 Task: Use the formula "DMAX" in spreadsheet "Project protfolio".
Action: Mouse moved to (707, 108)
Screenshot: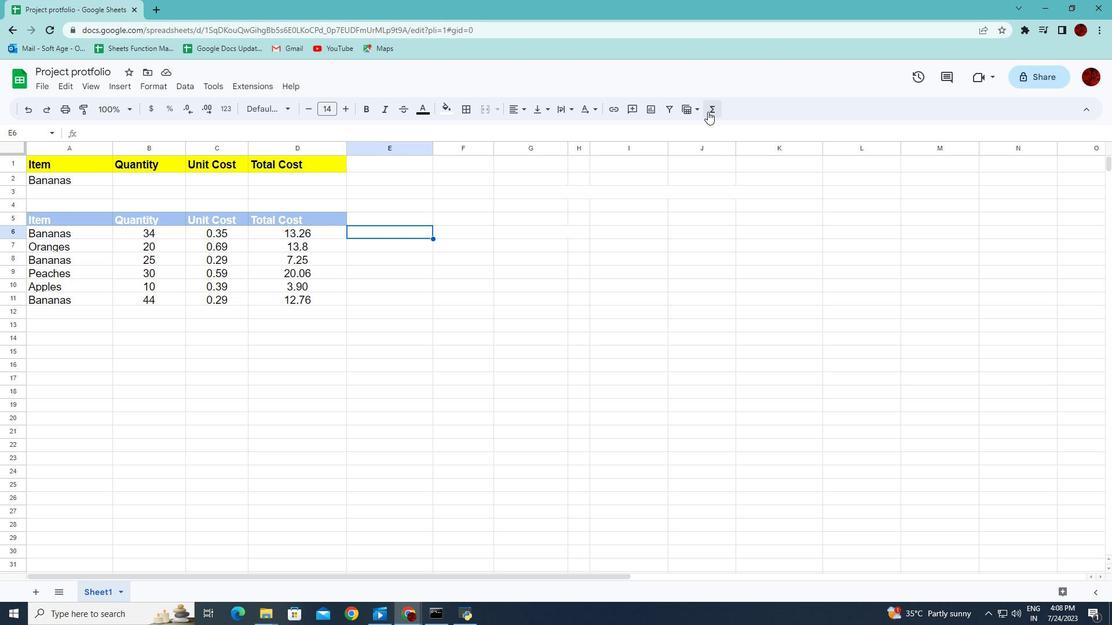 
Action: Mouse pressed left at (707, 108)
Screenshot: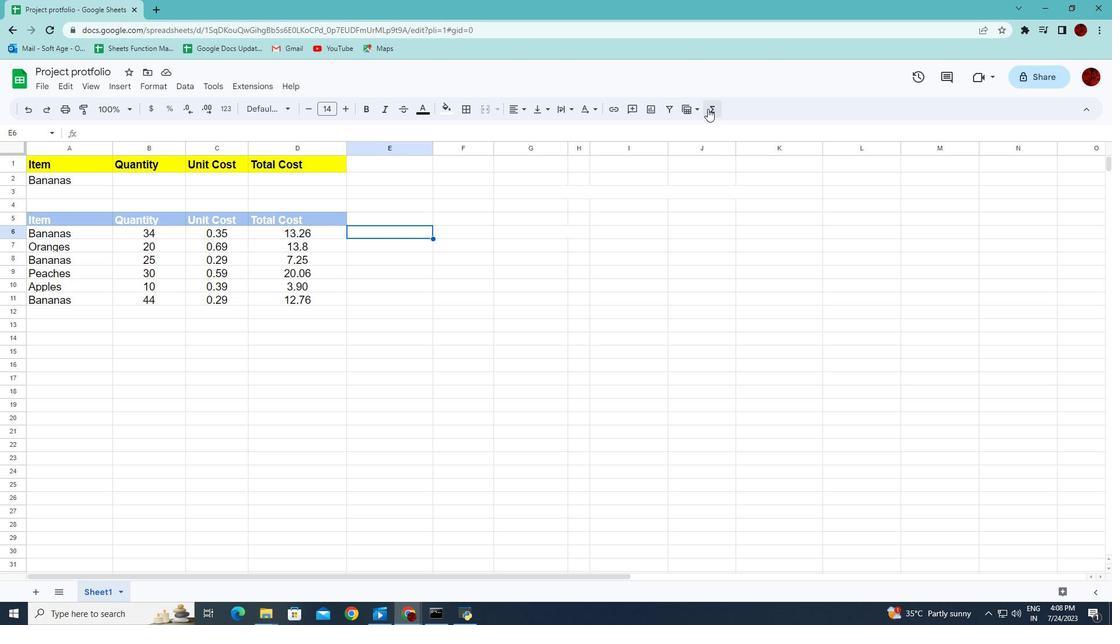 
Action: Mouse moved to (913, 229)
Screenshot: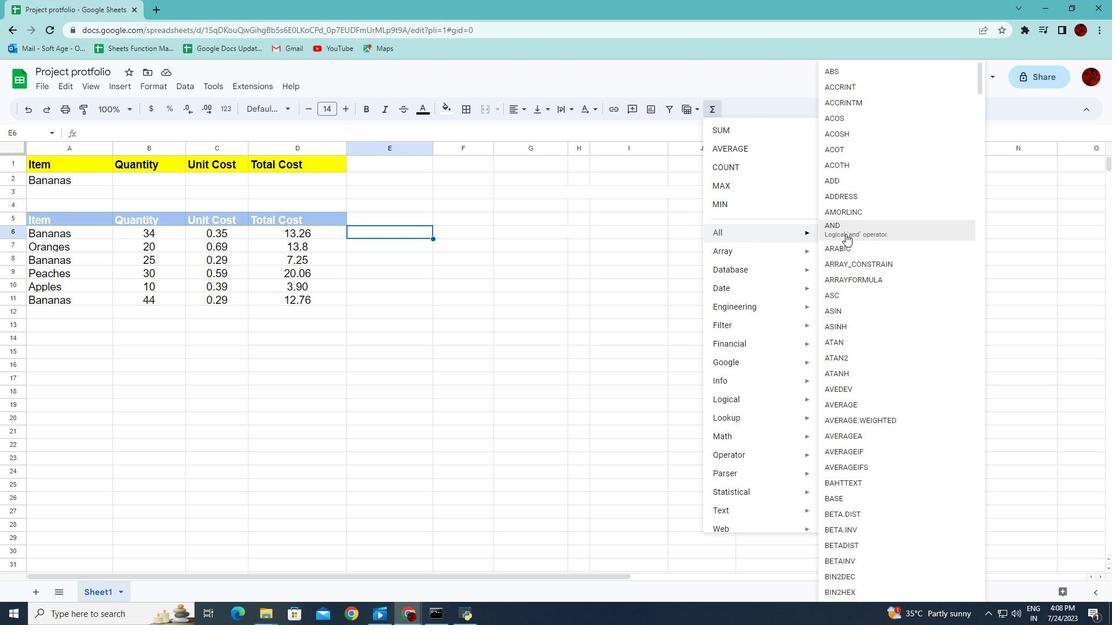 
Action: Mouse scrolled (913, 228) with delta (0, 0)
Screenshot: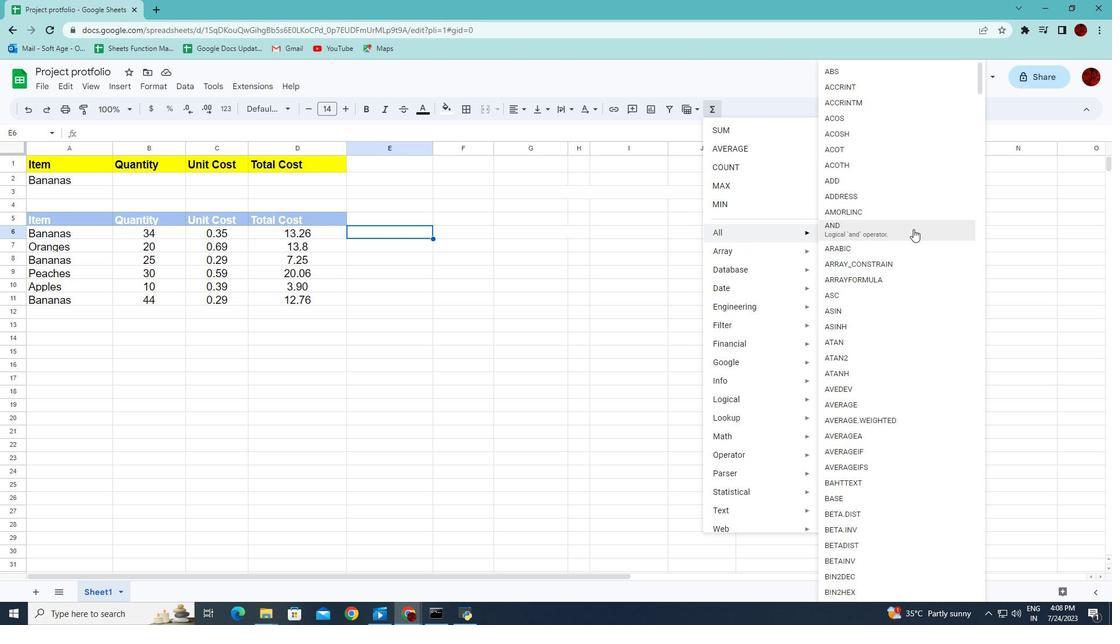 
Action: Mouse scrolled (913, 228) with delta (0, 0)
Screenshot: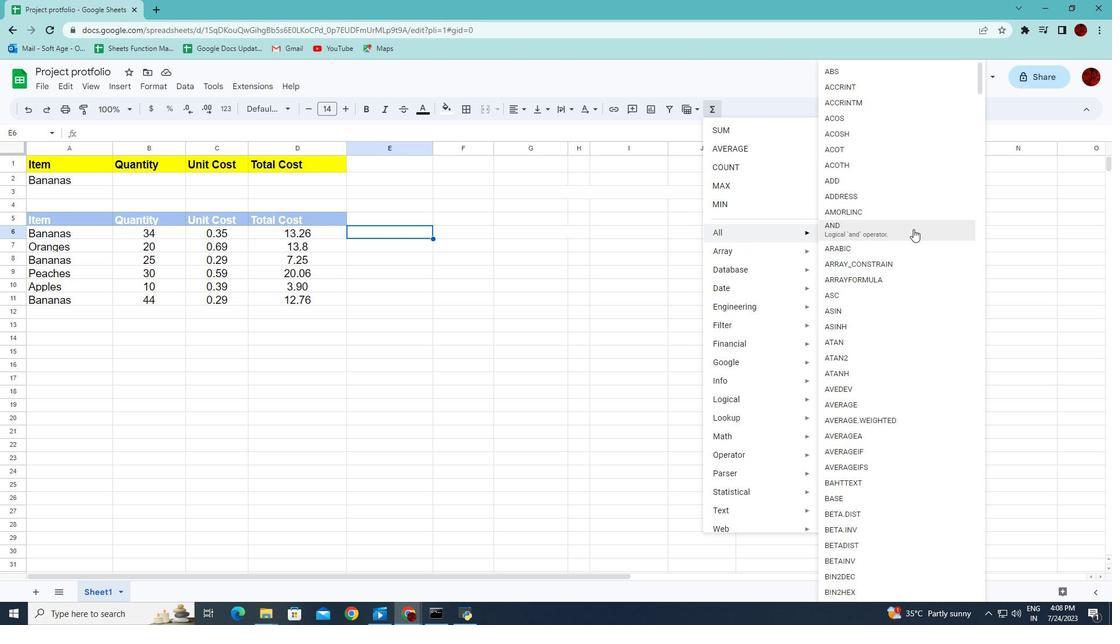 
Action: Mouse scrolled (913, 228) with delta (0, 0)
Screenshot: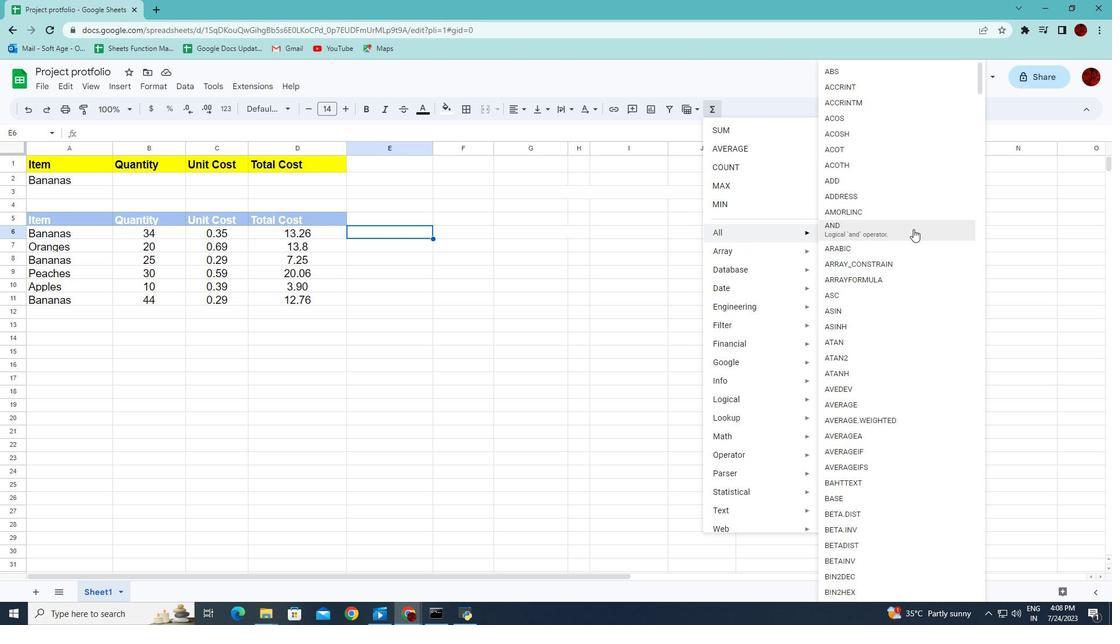 
Action: Mouse scrolled (913, 228) with delta (0, 0)
Screenshot: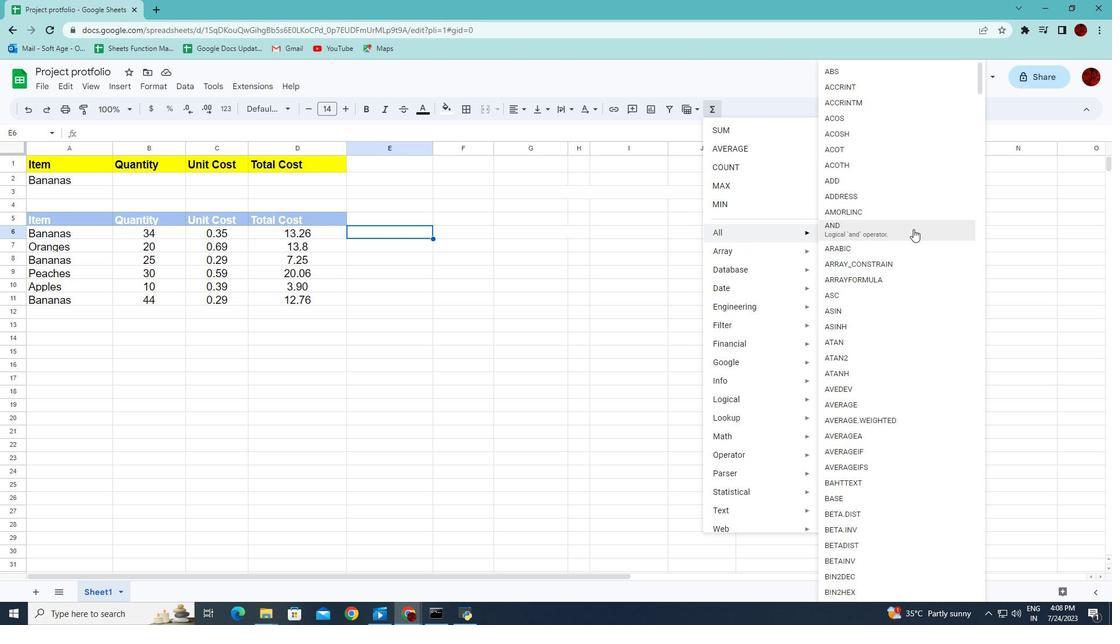 
Action: Mouse scrolled (913, 228) with delta (0, 0)
Screenshot: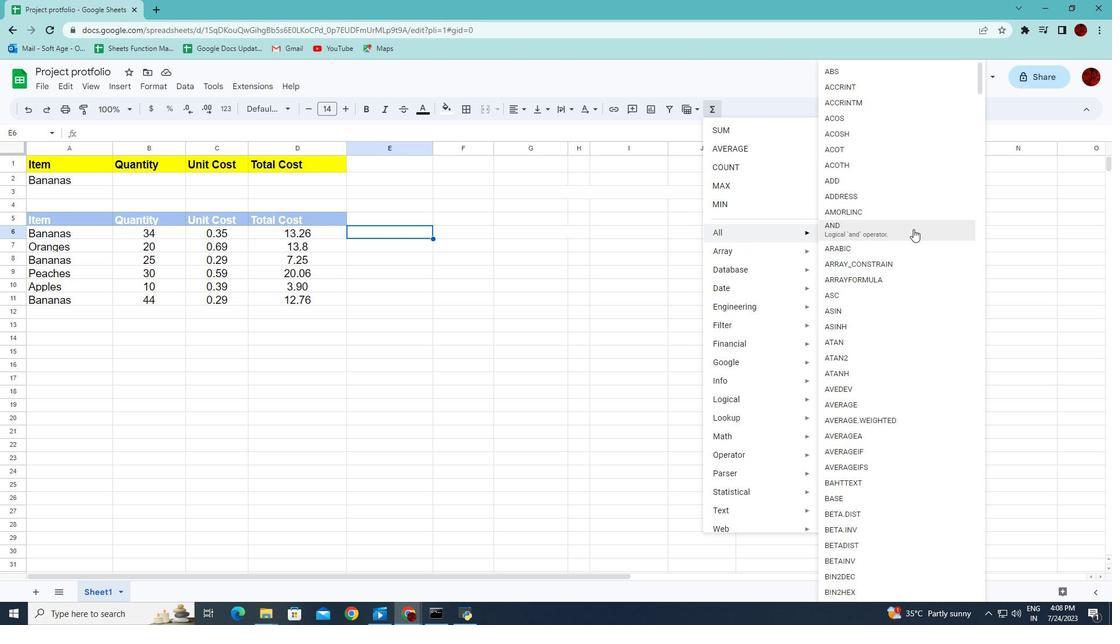 
Action: Mouse scrolled (913, 228) with delta (0, 0)
Screenshot: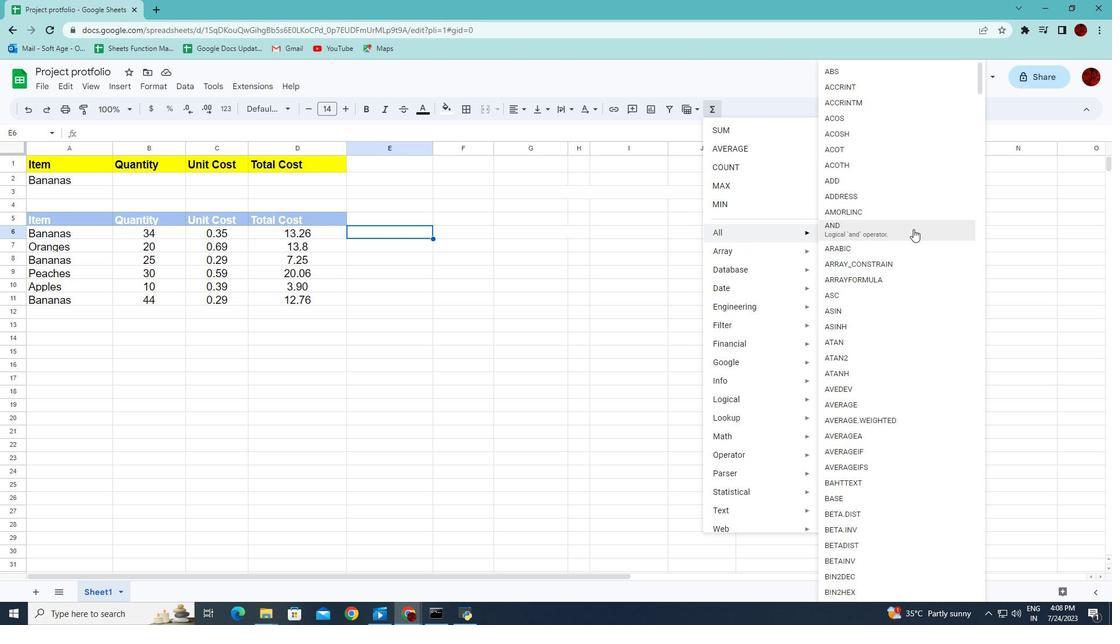 
Action: Mouse scrolled (913, 228) with delta (0, 0)
Screenshot: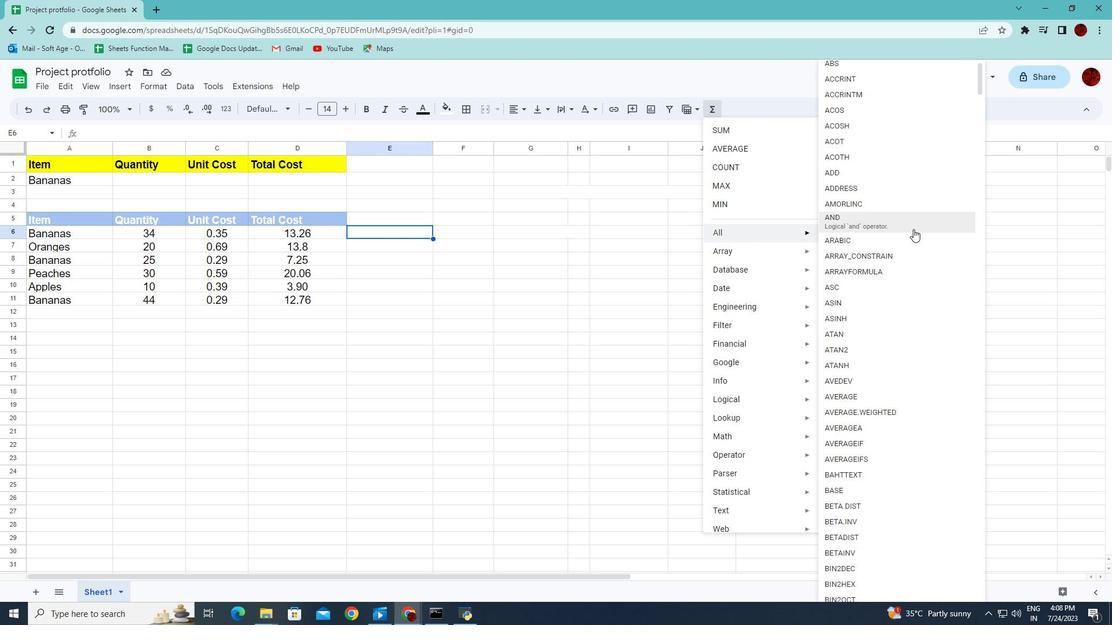 
Action: Mouse scrolled (913, 228) with delta (0, 0)
Screenshot: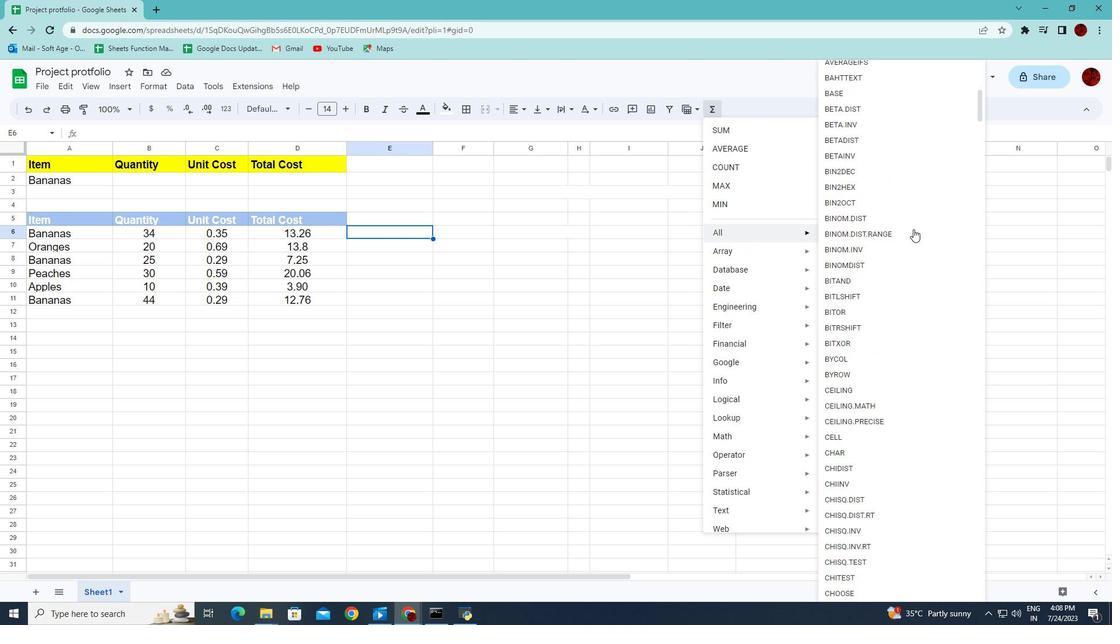 
Action: Mouse scrolled (913, 228) with delta (0, 0)
Screenshot: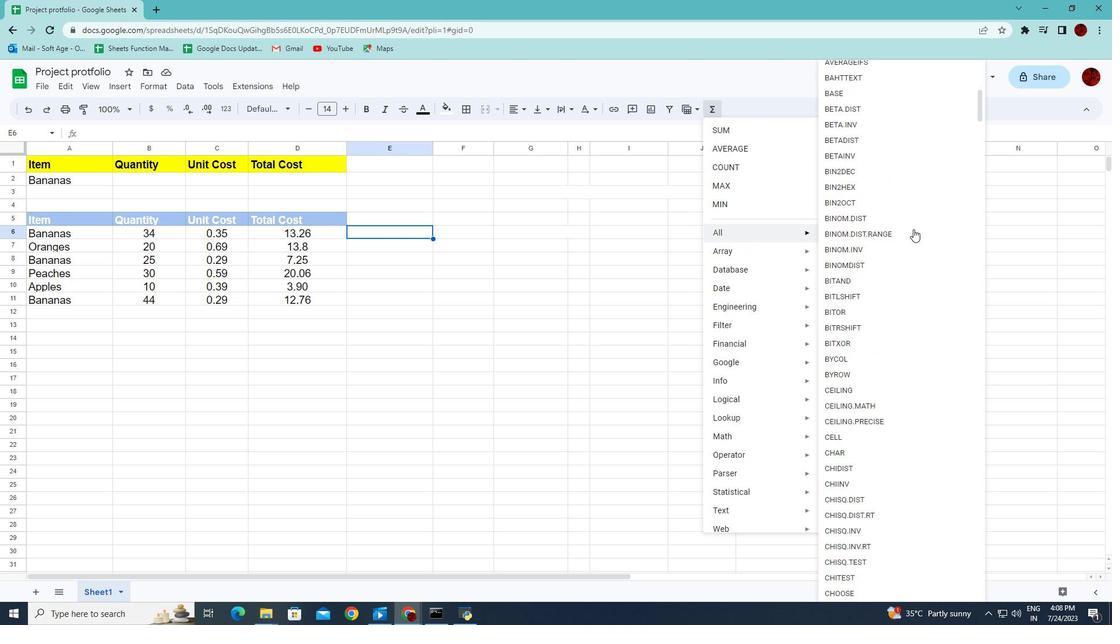 
Action: Mouse scrolled (913, 228) with delta (0, 0)
Screenshot: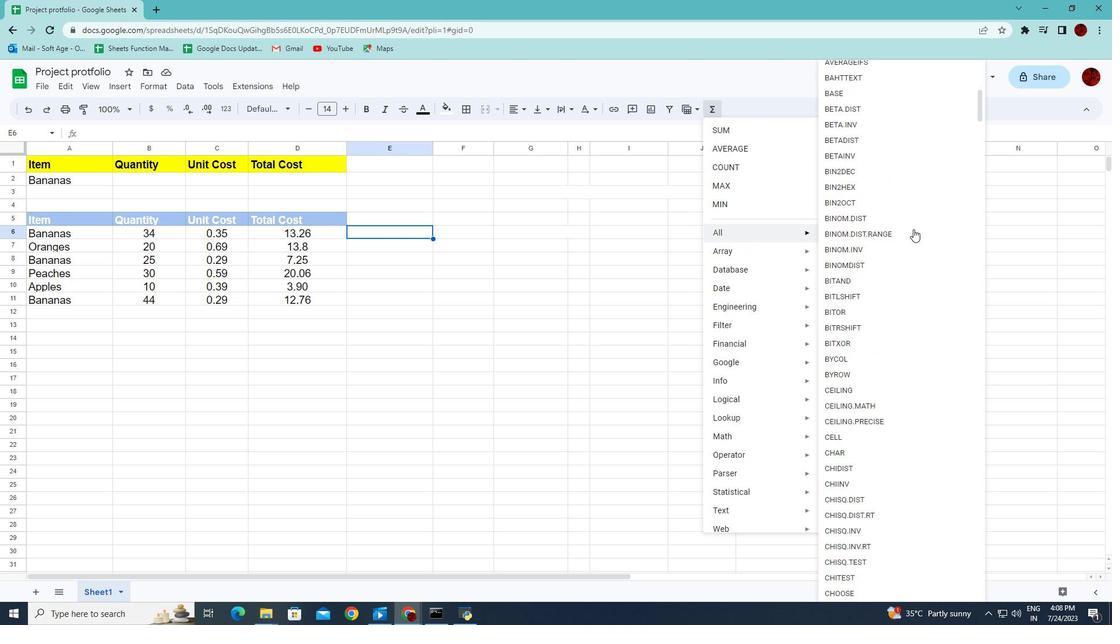 
Action: Mouse scrolled (913, 228) with delta (0, 0)
Screenshot: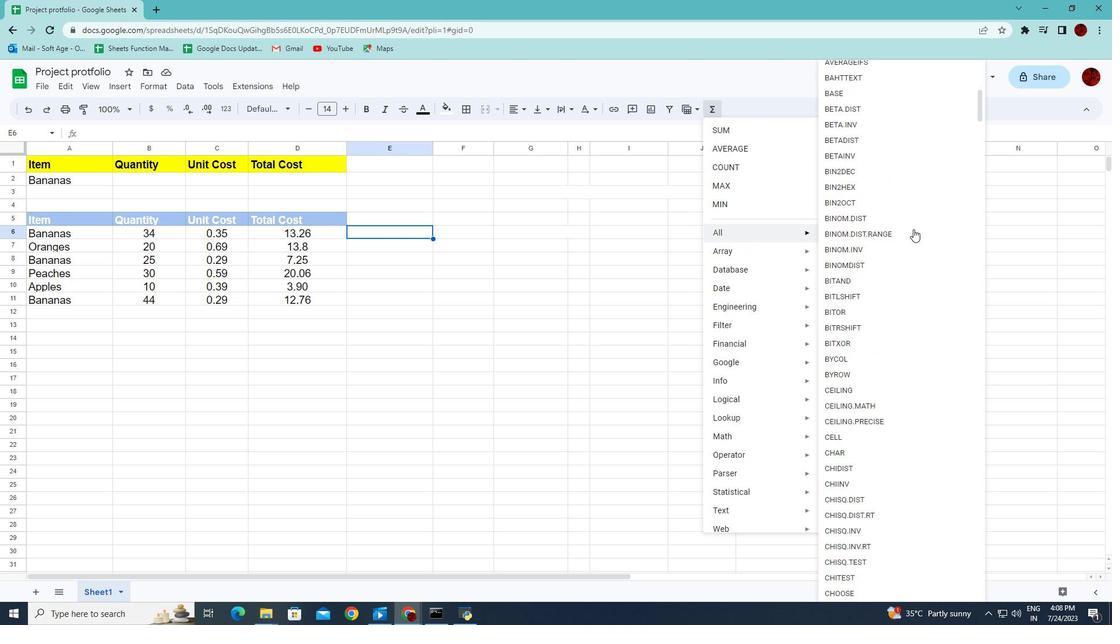 
Action: Mouse scrolled (913, 228) with delta (0, 0)
Screenshot: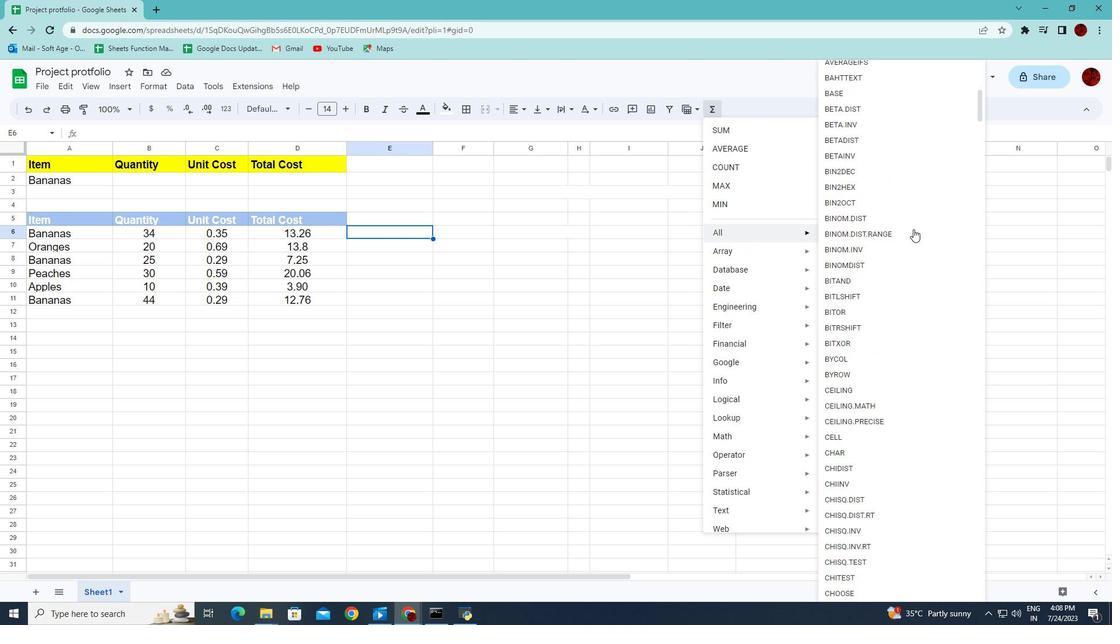 
Action: Mouse scrolled (913, 228) with delta (0, 0)
Screenshot: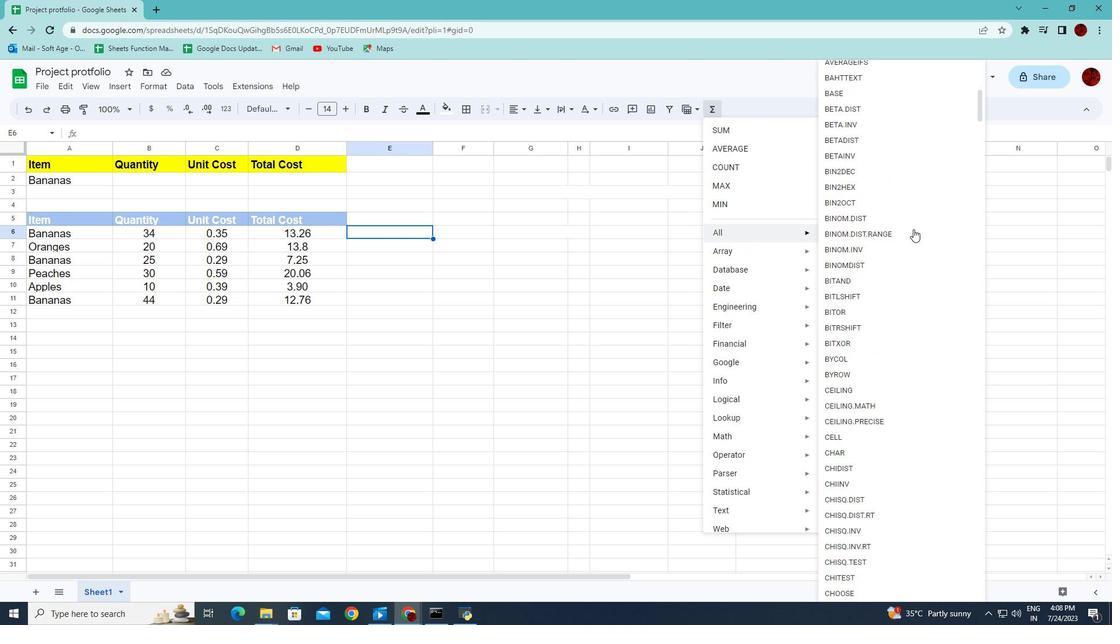 
Action: Mouse scrolled (913, 228) with delta (0, 0)
Screenshot: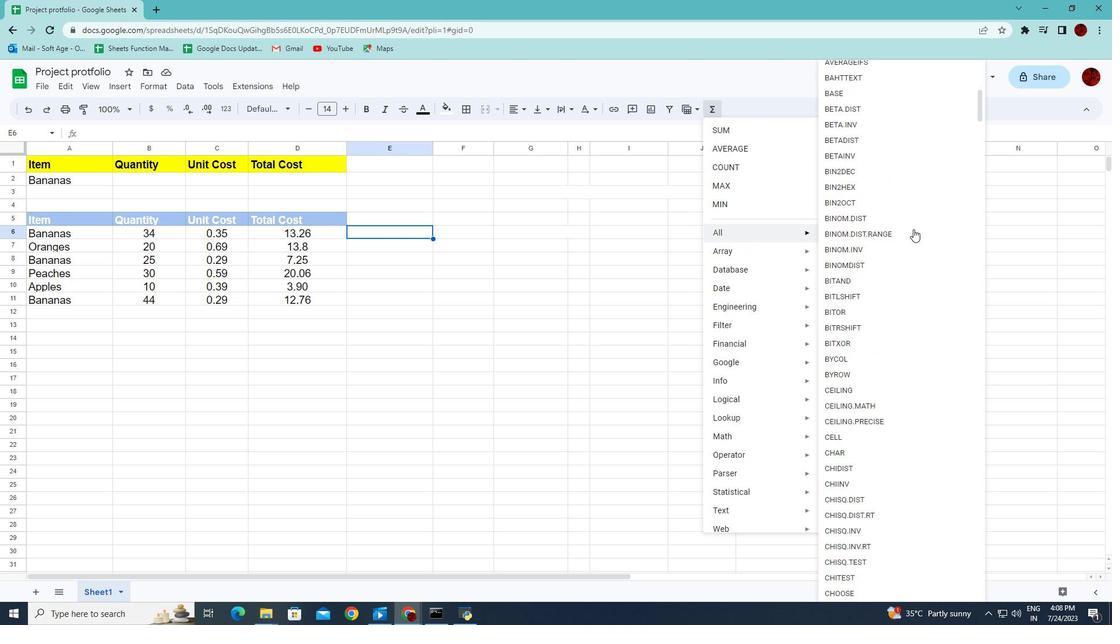 
Action: Mouse scrolled (913, 228) with delta (0, 0)
Screenshot: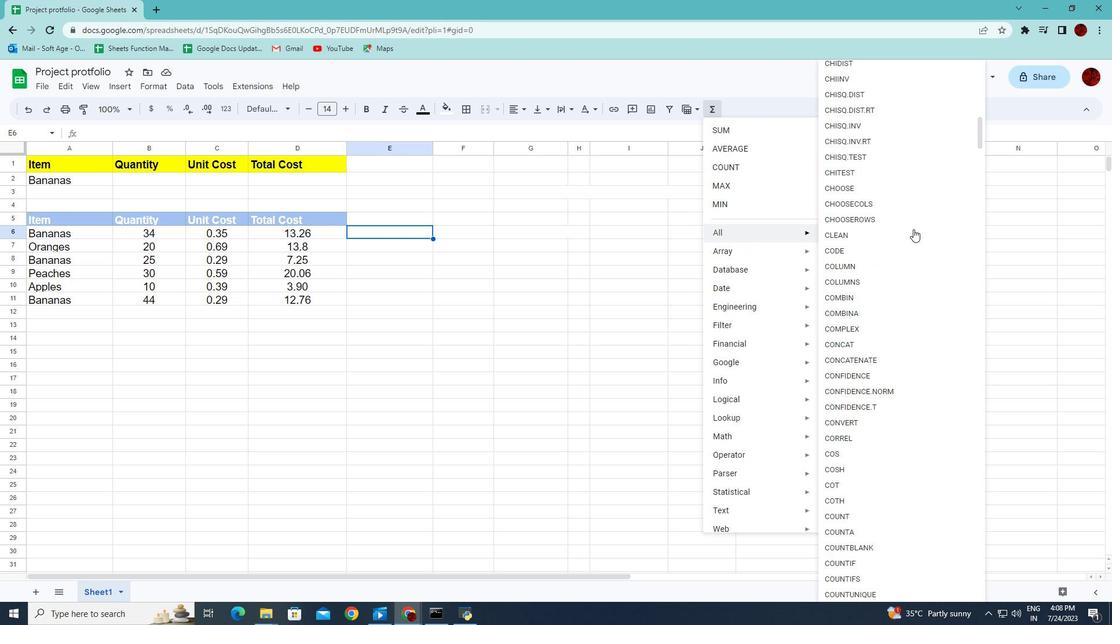 
Action: Mouse scrolled (913, 228) with delta (0, 0)
Screenshot: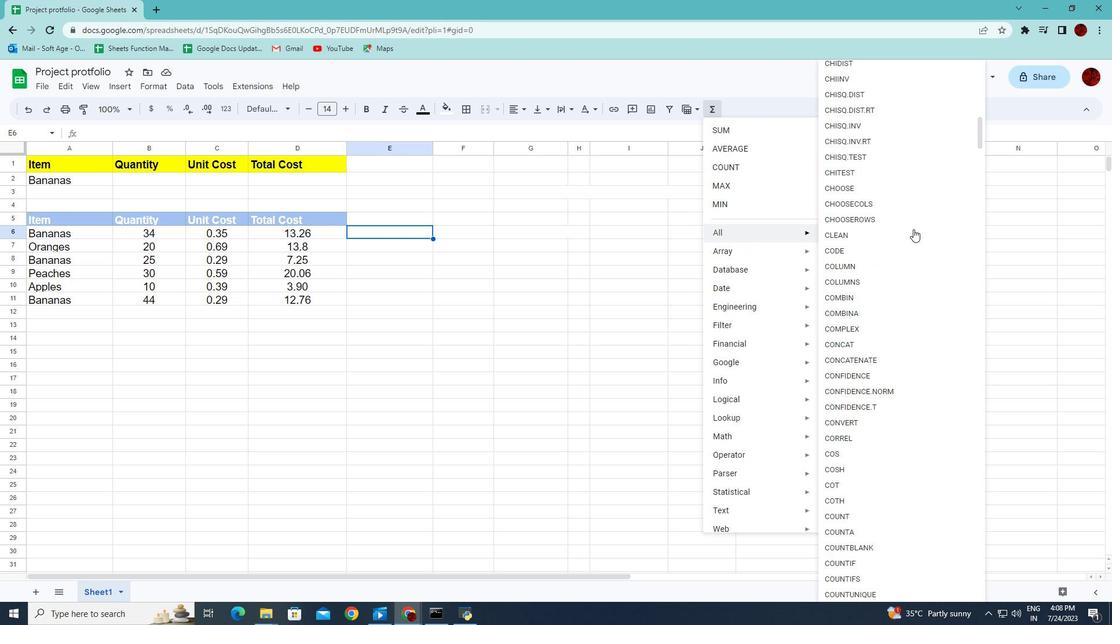 
Action: Mouse scrolled (913, 228) with delta (0, 0)
Screenshot: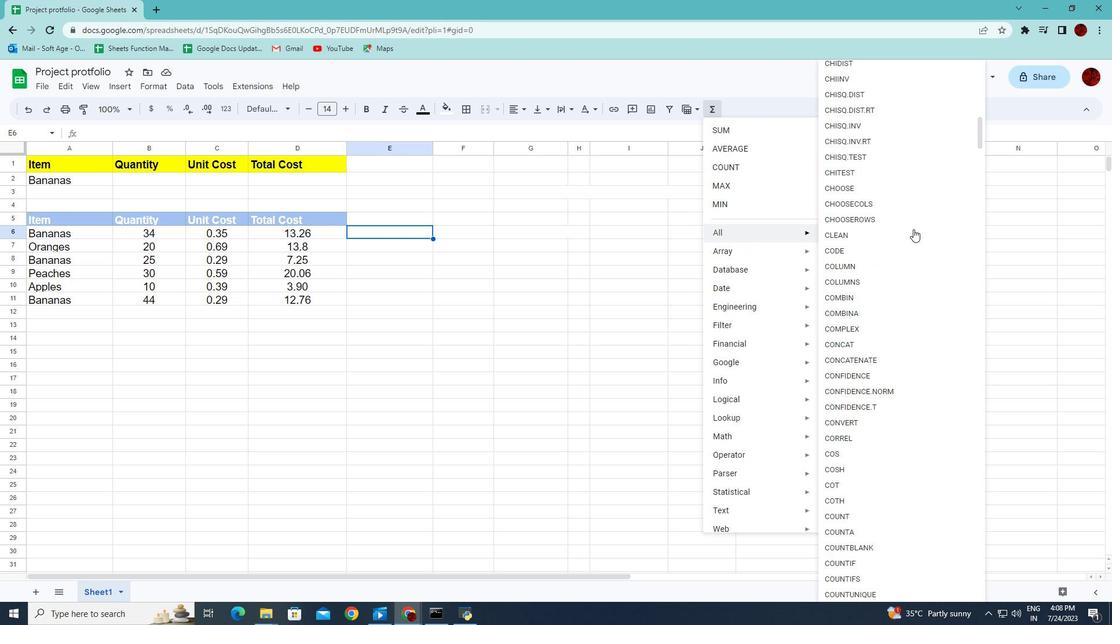 
Action: Mouse scrolled (913, 228) with delta (0, 0)
Screenshot: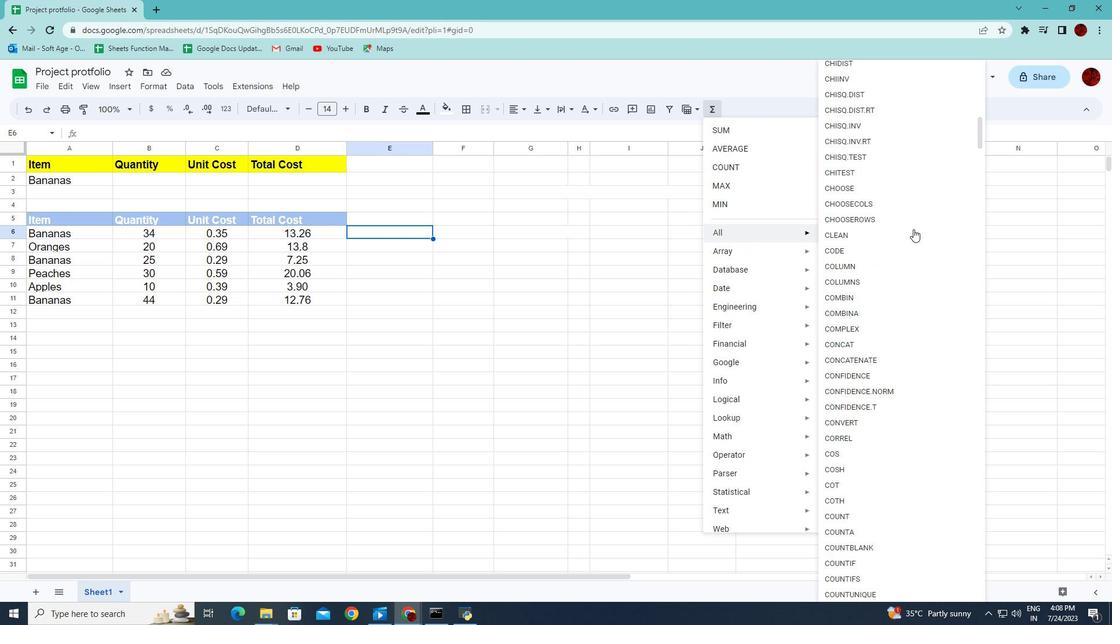 
Action: Mouse scrolled (913, 228) with delta (0, 0)
Screenshot: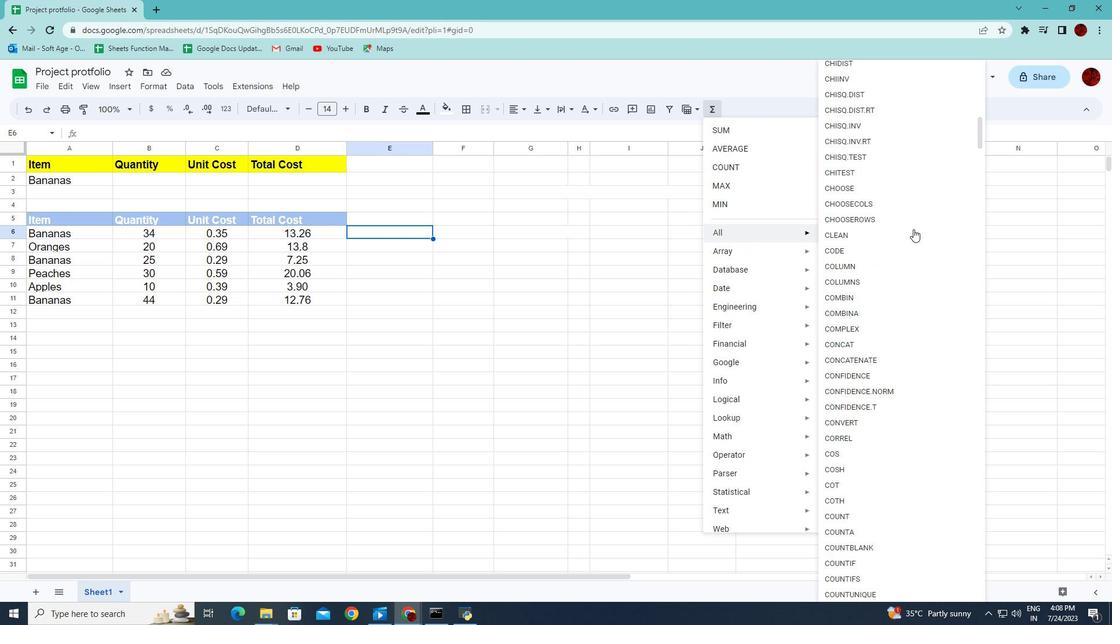 
Action: Mouse scrolled (913, 228) with delta (0, 0)
Screenshot: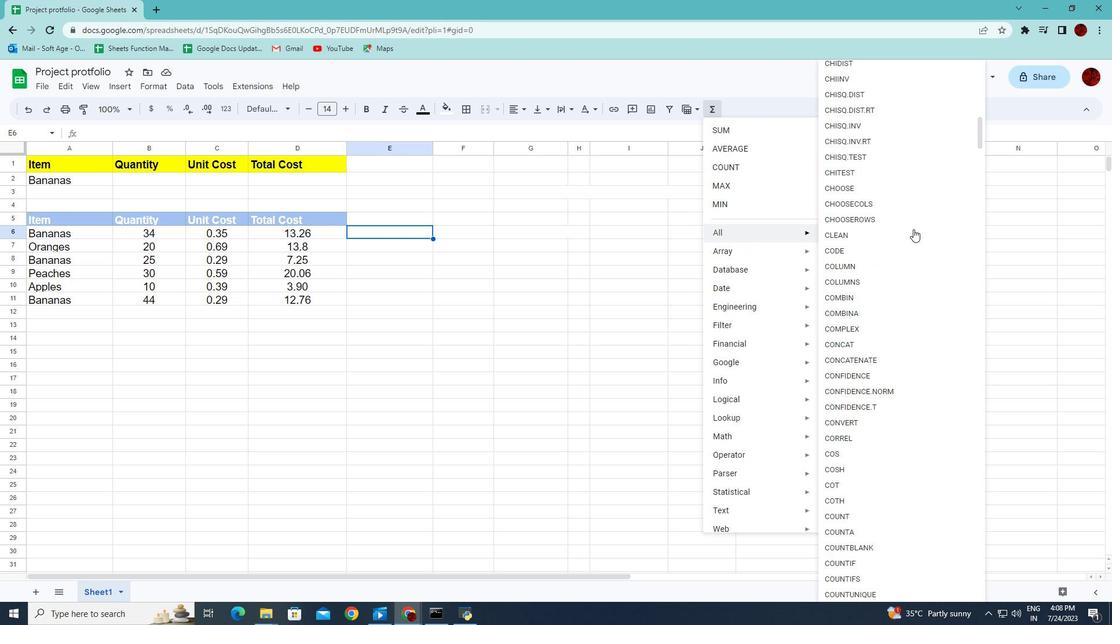 
Action: Mouse scrolled (913, 228) with delta (0, 0)
Screenshot: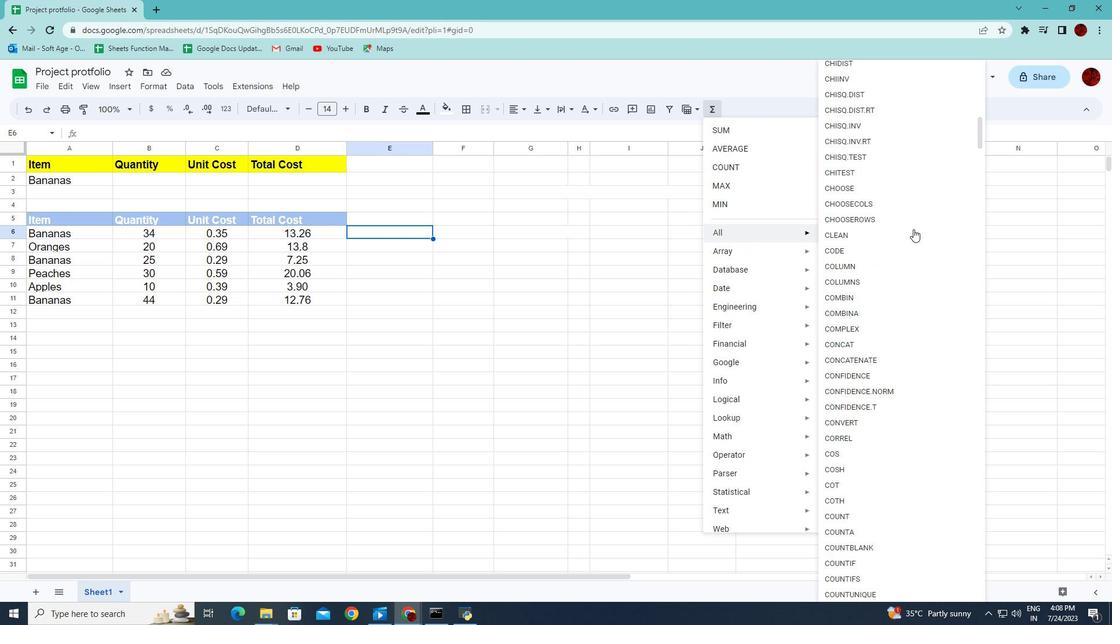 
Action: Mouse scrolled (913, 228) with delta (0, 0)
Screenshot: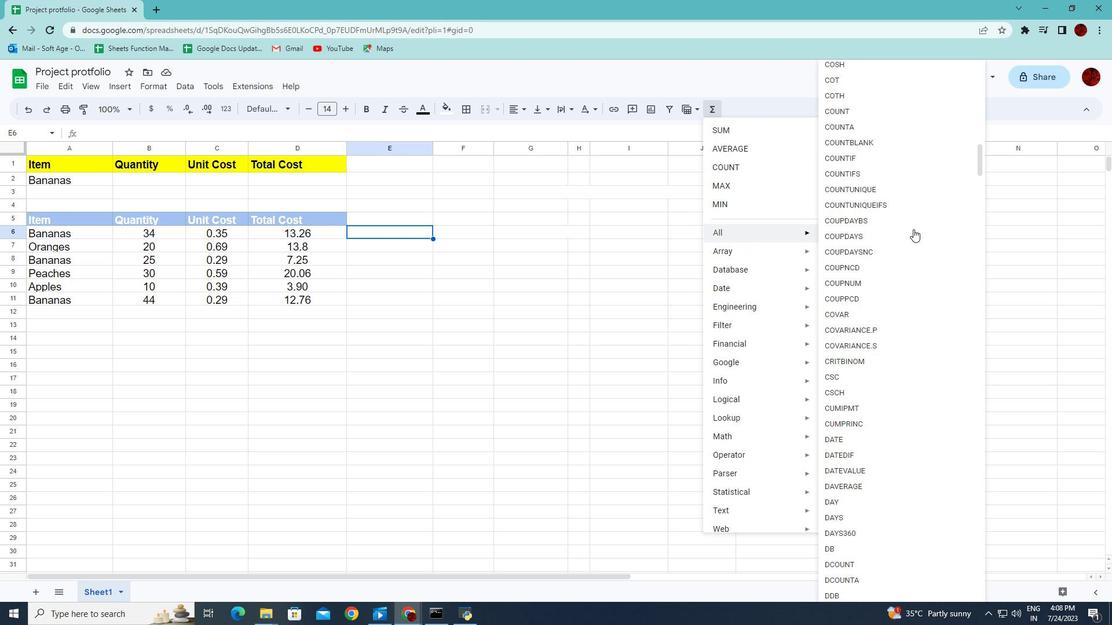 
Action: Mouse scrolled (913, 228) with delta (0, 0)
Screenshot: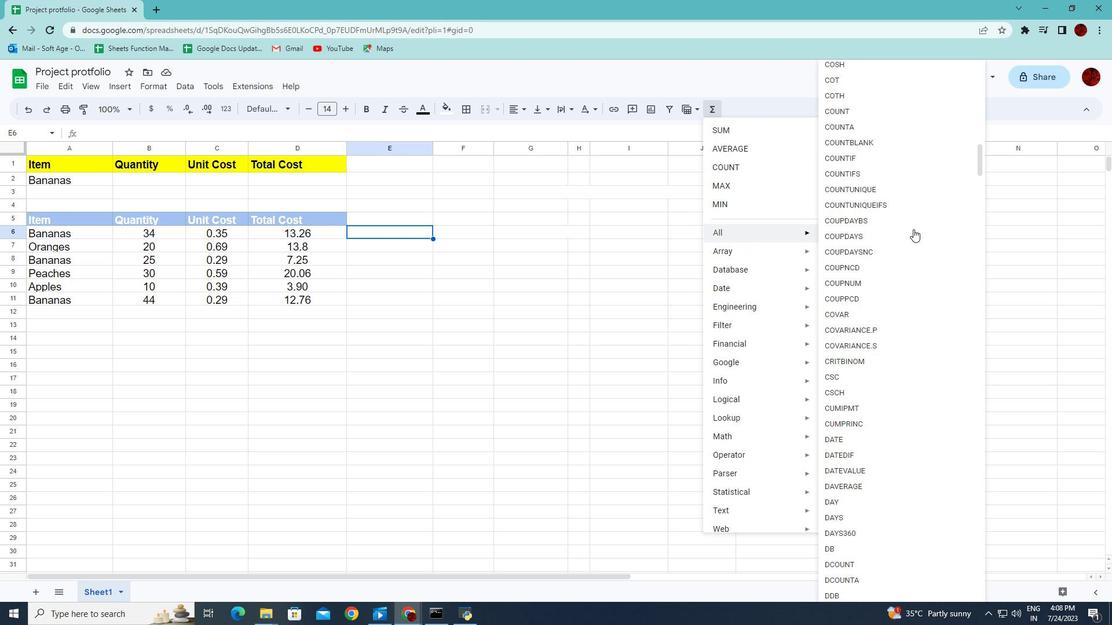 
Action: Mouse scrolled (913, 228) with delta (0, 0)
Screenshot: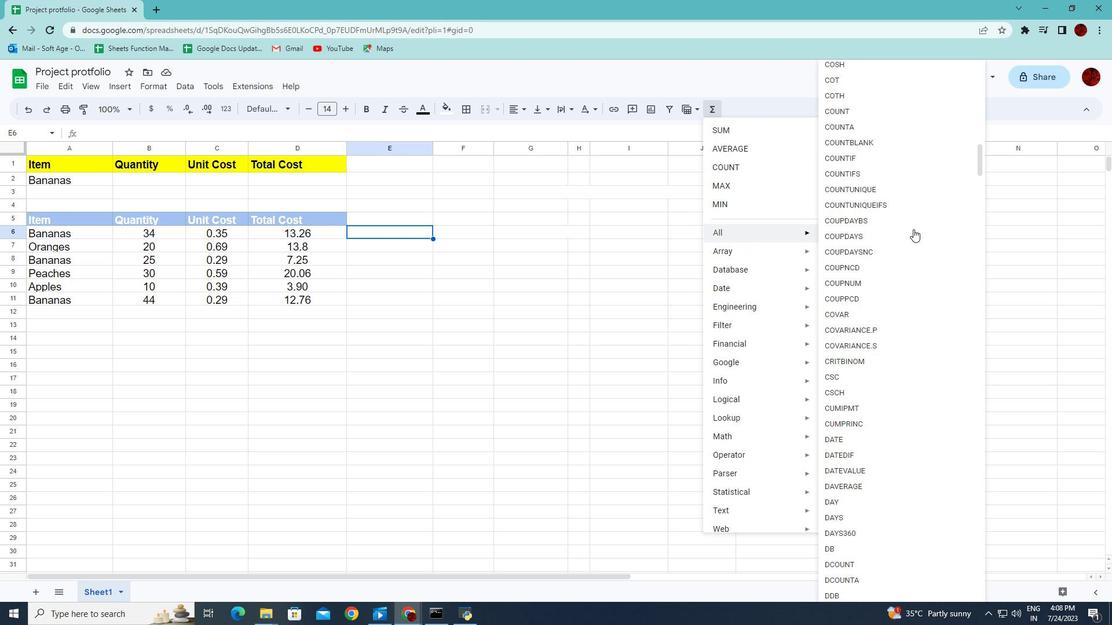 
Action: Mouse scrolled (913, 228) with delta (0, 0)
Screenshot: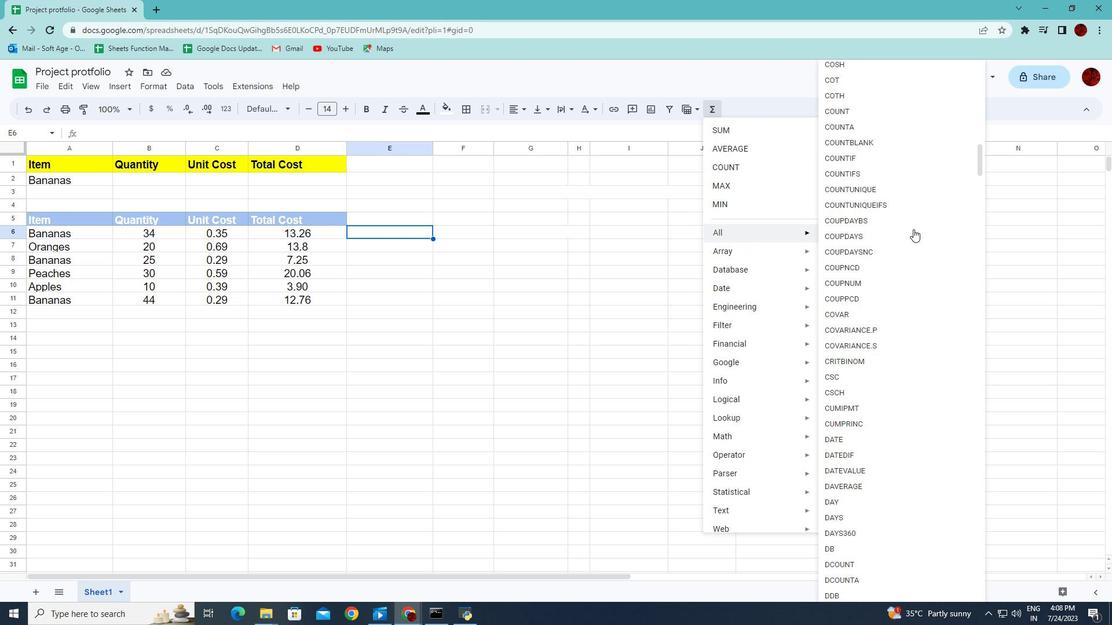 
Action: Mouse scrolled (913, 228) with delta (0, 0)
Screenshot: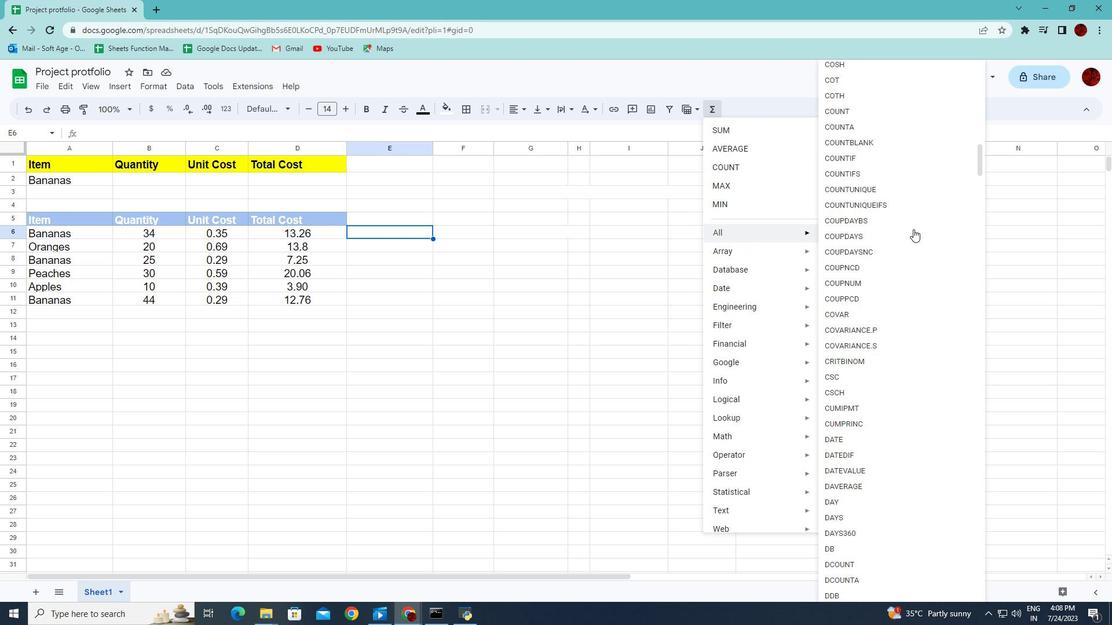 
Action: Mouse scrolled (913, 228) with delta (0, 0)
Screenshot: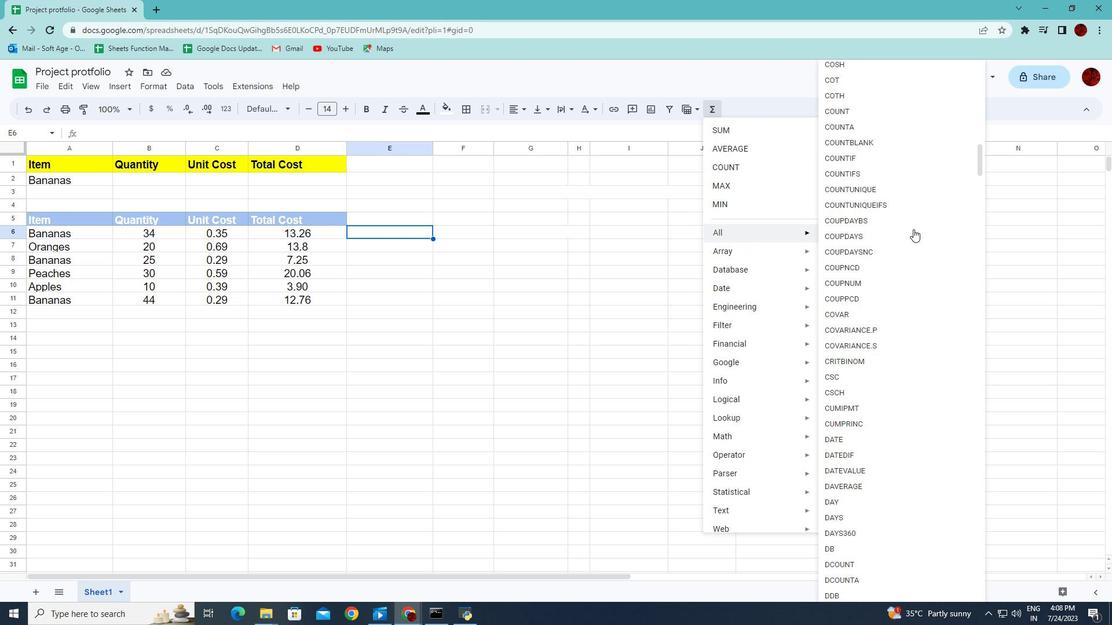 
Action: Mouse scrolled (913, 228) with delta (0, 0)
Screenshot: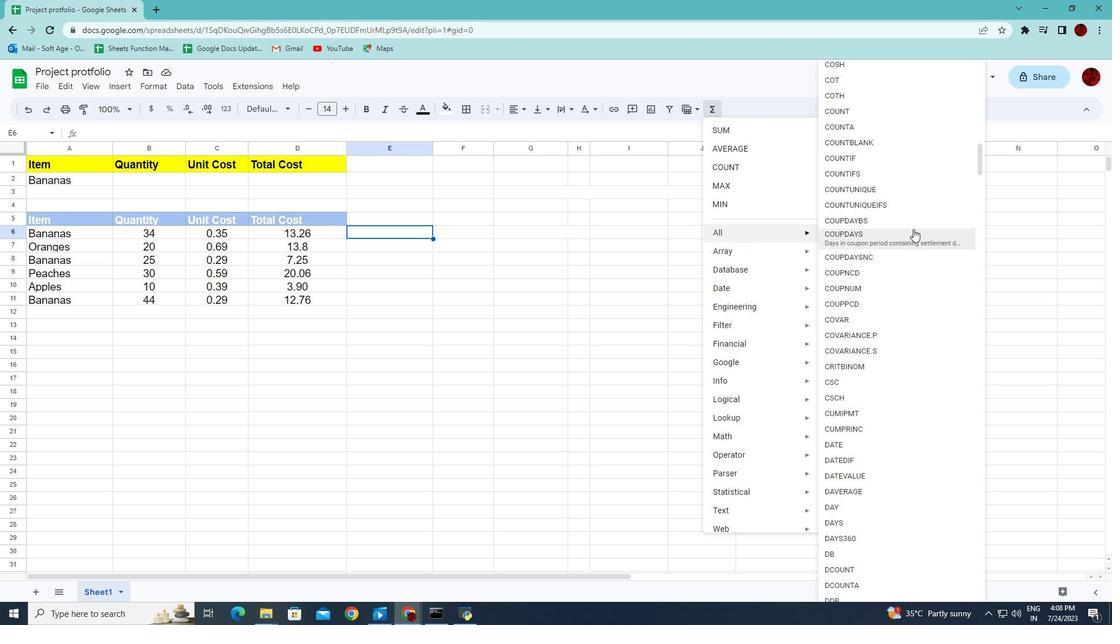 
Action: Mouse moved to (849, 385)
Screenshot: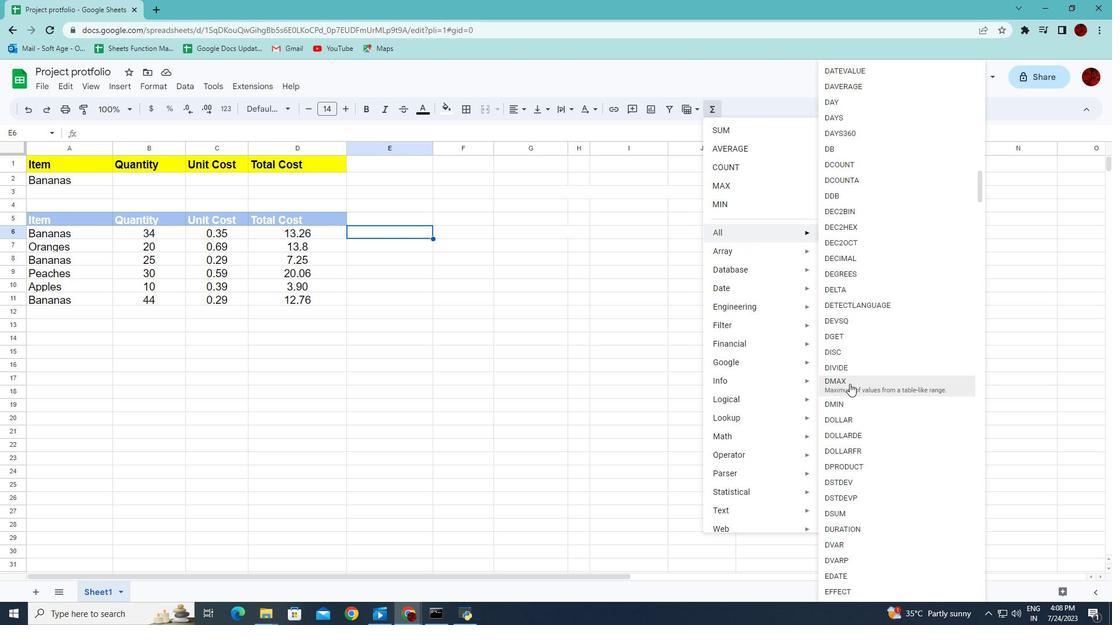 
Action: Mouse pressed left at (849, 385)
Screenshot: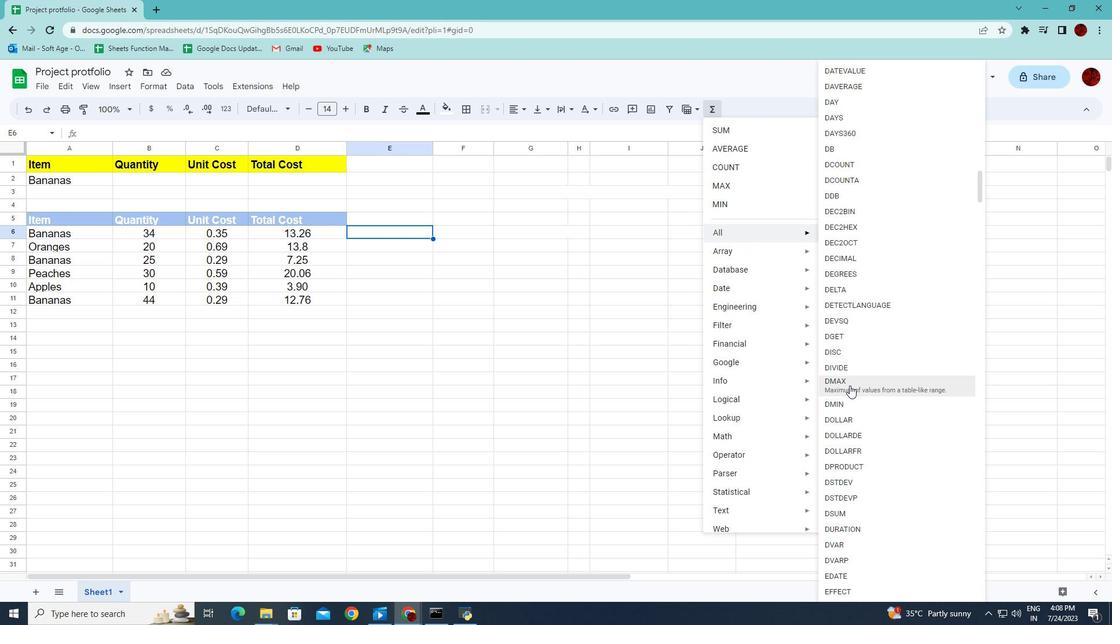 
Action: Mouse moved to (39, 213)
Screenshot: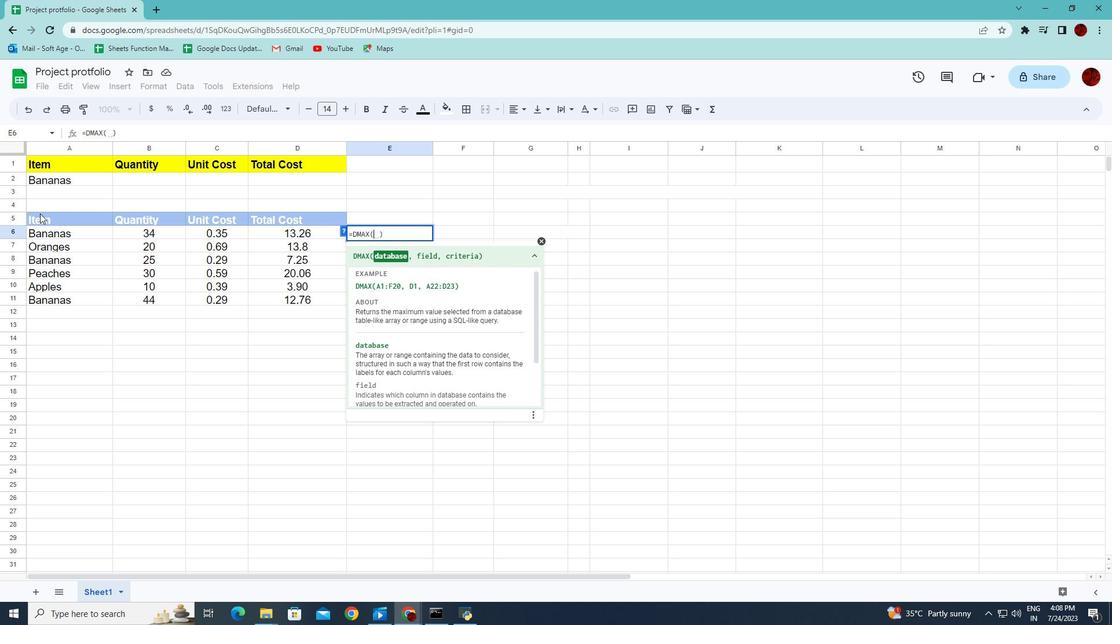 
Action: Mouse pressed left at (39, 213)
Screenshot: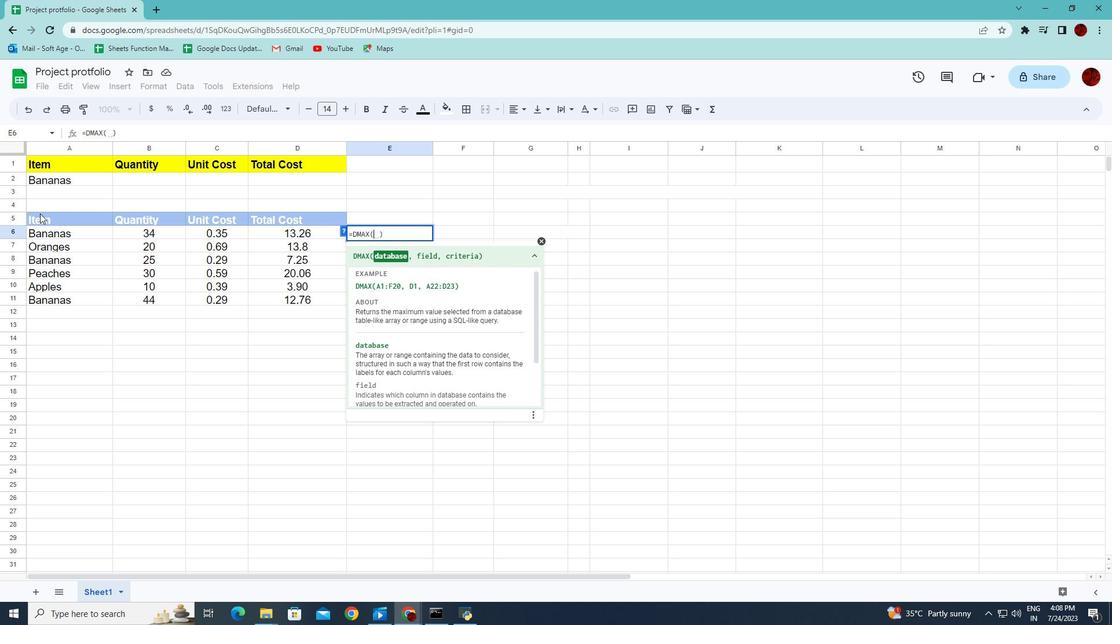 
Action: Mouse moved to (266, 297)
Screenshot: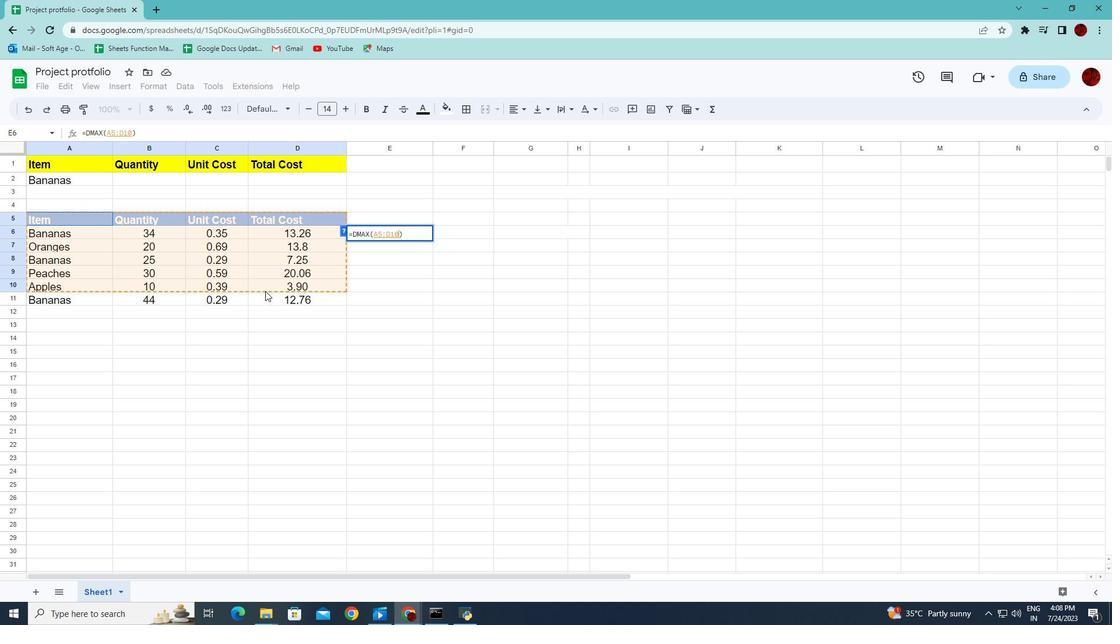 
Action: Key pressed ,
Screenshot: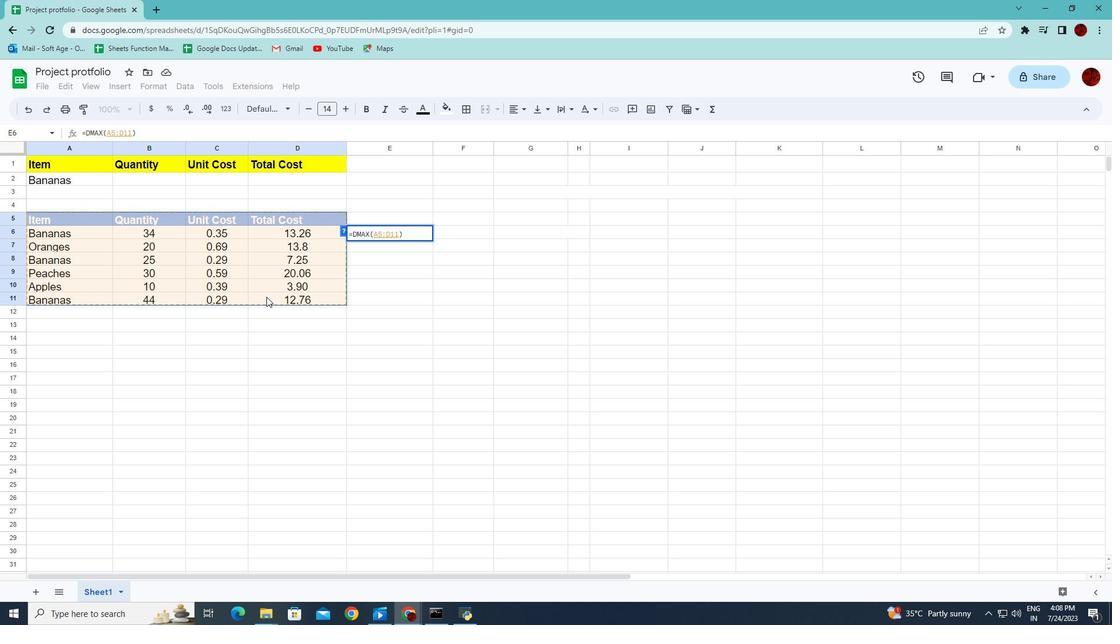 
Action: Mouse moved to (297, 220)
Screenshot: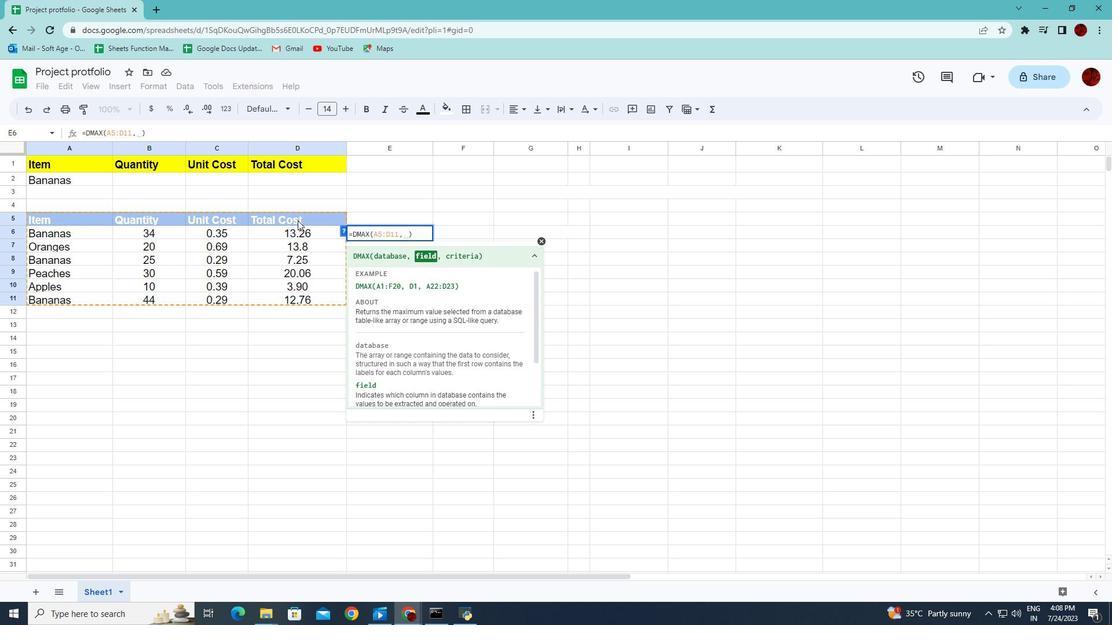 
Action: Mouse pressed left at (297, 220)
Screenshot: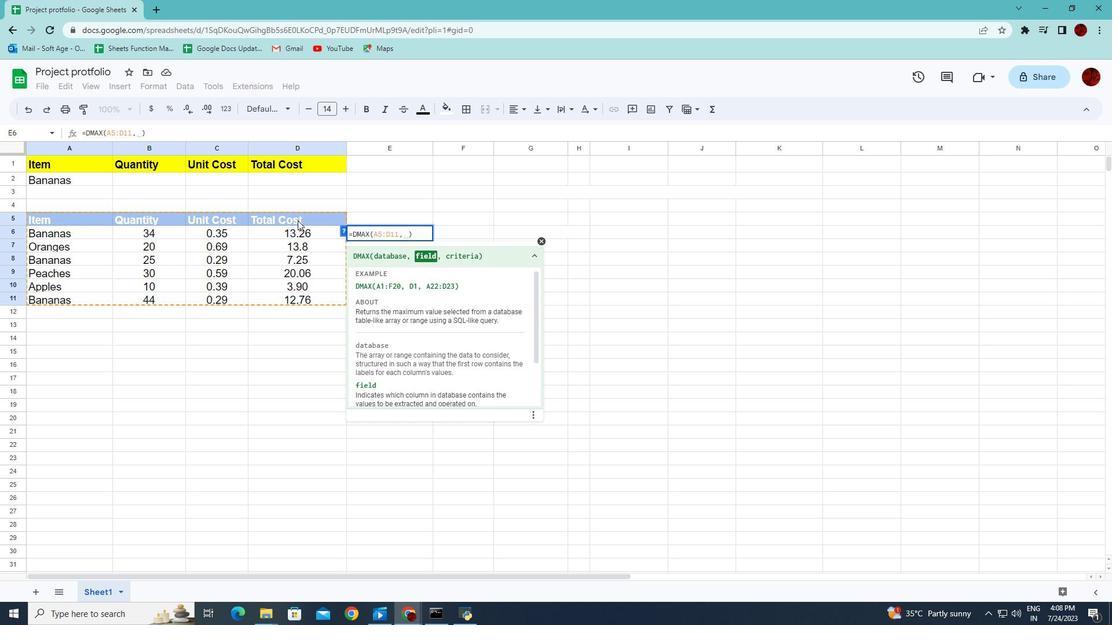 
Action: Key pressed ,
Screenshot: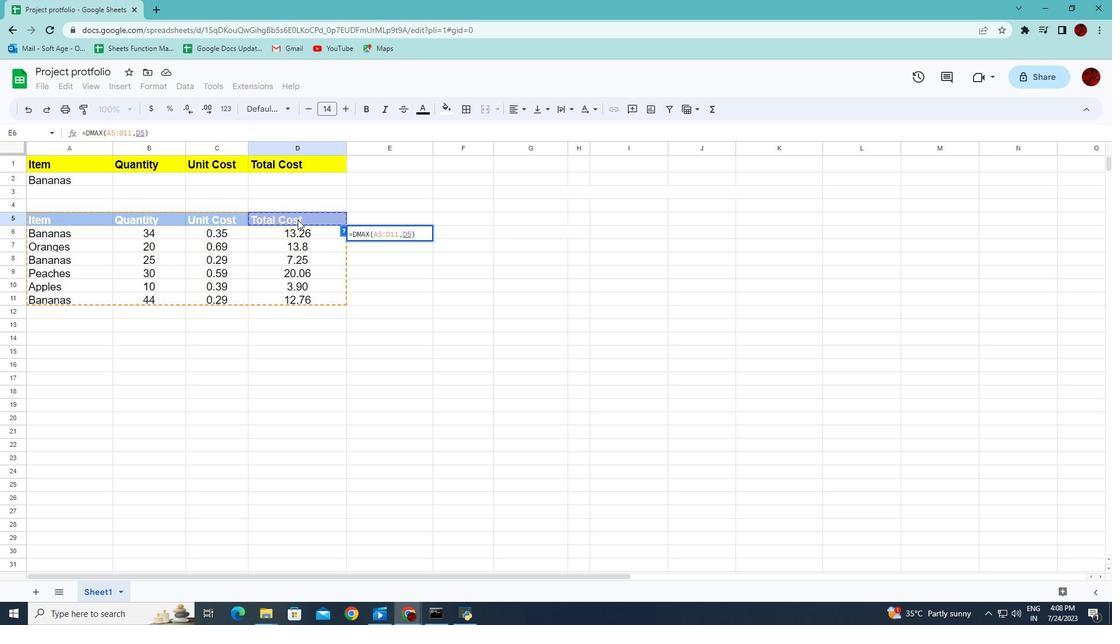 
Action: Mouse moved to (60, 157)
Screenshot: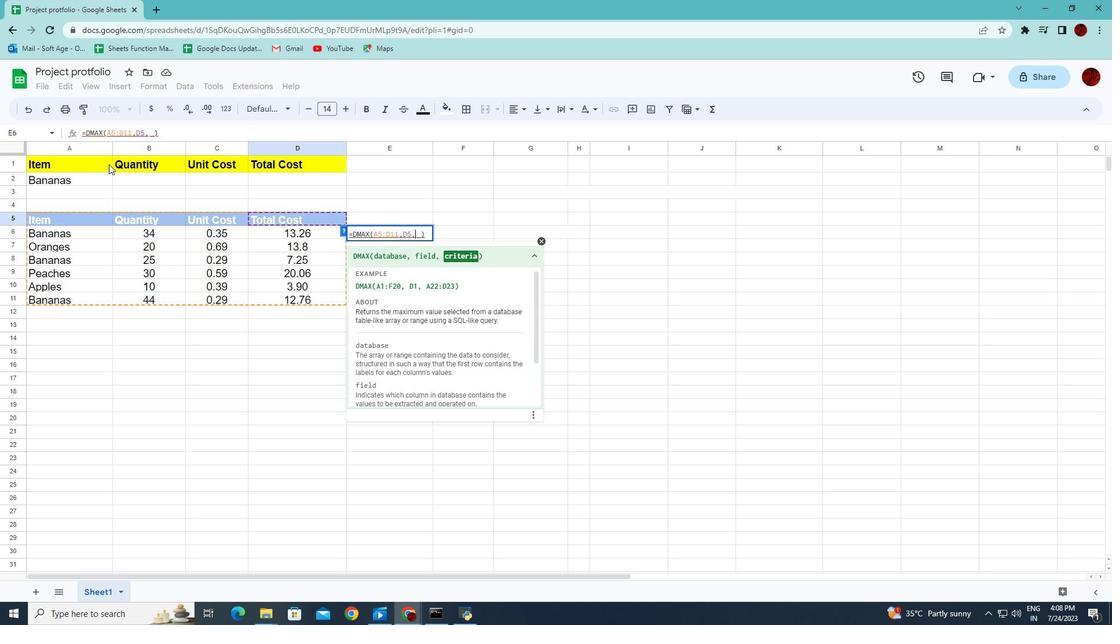 
Action: Mouse pressed left at (60, 157)
Screenshot: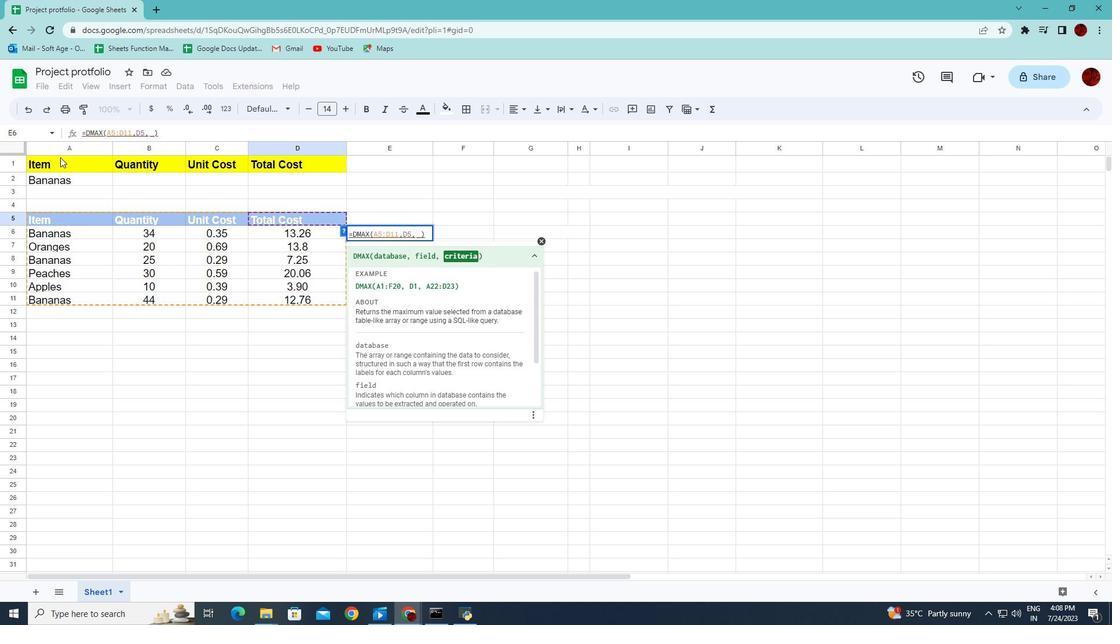 
Action: Mouse moved to (253, 176)
Screenshot: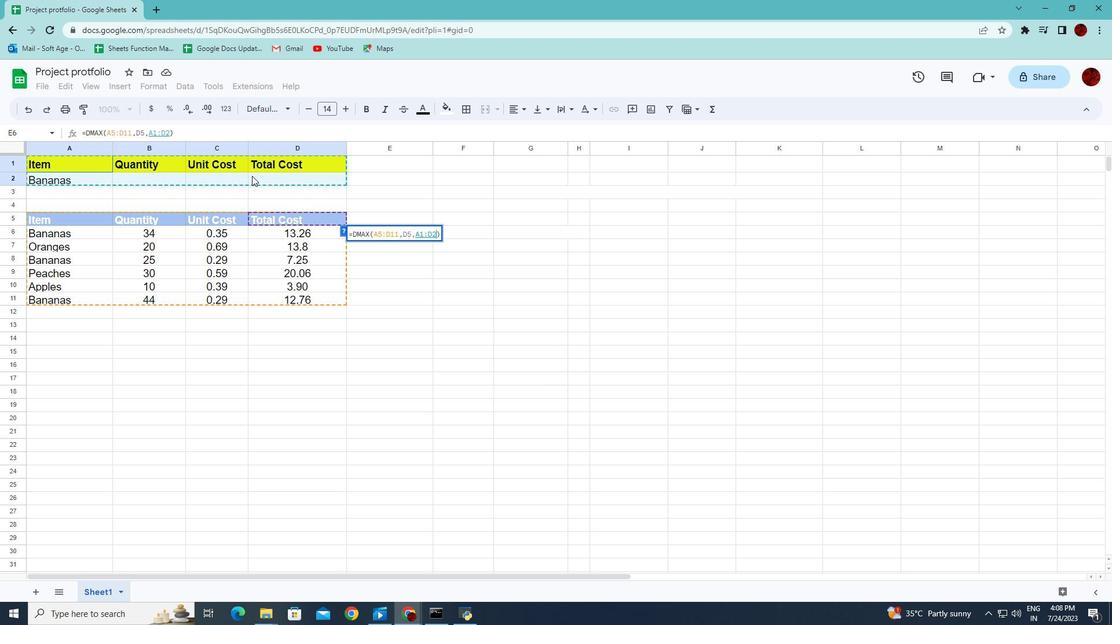 
Action: Key pressed <Key.enter>
Screenshot: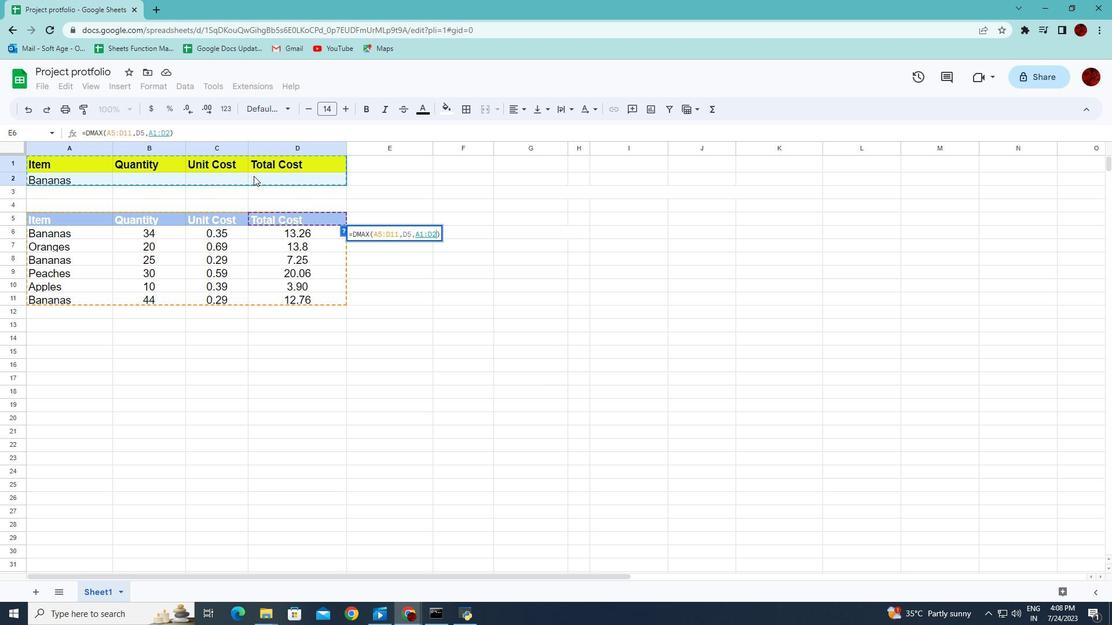 
